 Task: Add an event with the title Second Team Stand-up, date '2024/04/26', time 9:40 AM to 11:40 AMand add a description: The employee and the supervisor will collaboratively develop an action plan outlining the steps and strategies necessary for improvement. This plan may include specific tasks, training or development opportunities, resources, and support systems to aid in the employee's growth and progress., put the event into Yellow category, logged in from the account softage.2@softage.netand send the event invitation to softage.1@softage.net and softage.3@softage.net. Set a reminder for the event 15 minutes before
Action: Mouse moved to (84, 95)
Screenshot: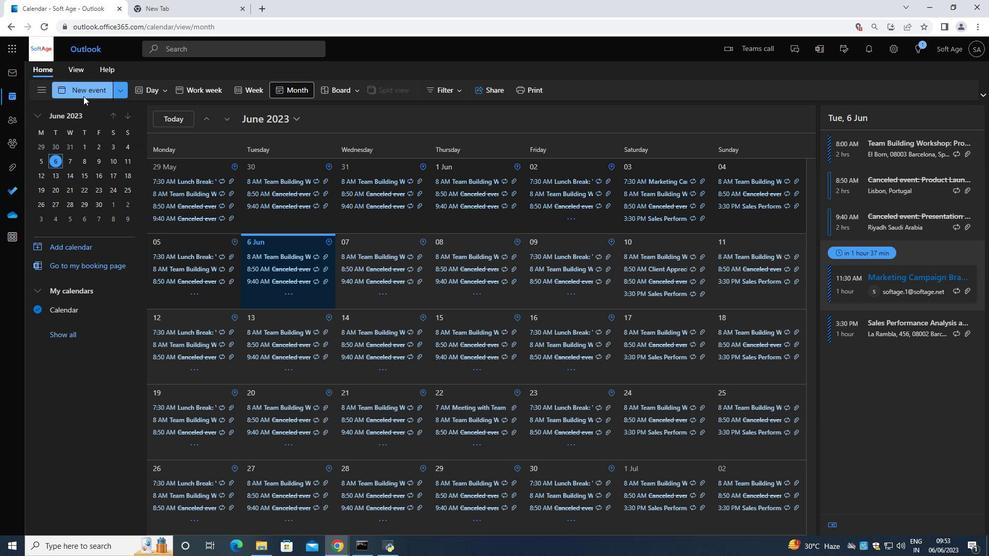 
Action: Mouse pressed left at (84, 95)
Screenshot: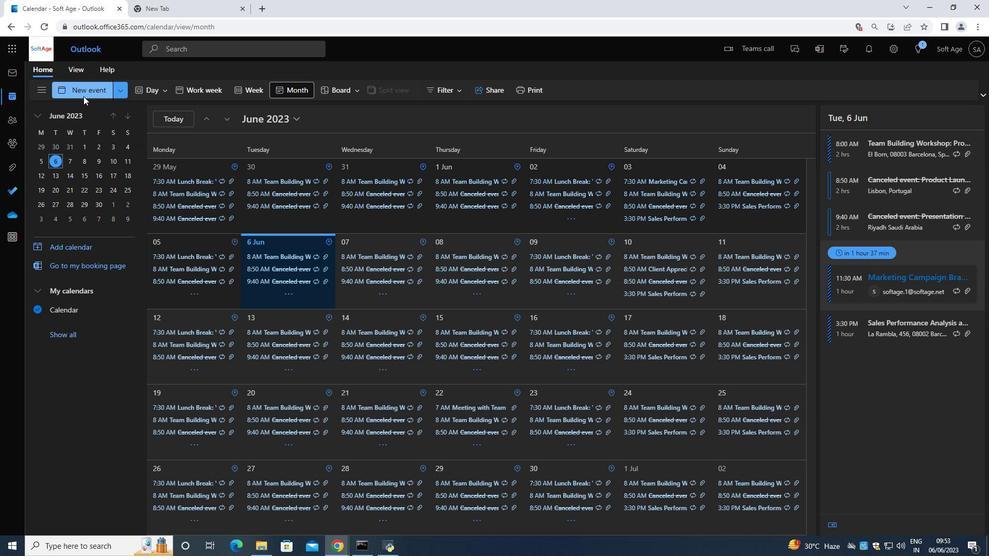 
Action: Mouse moved to (141, 71)
Screenshot: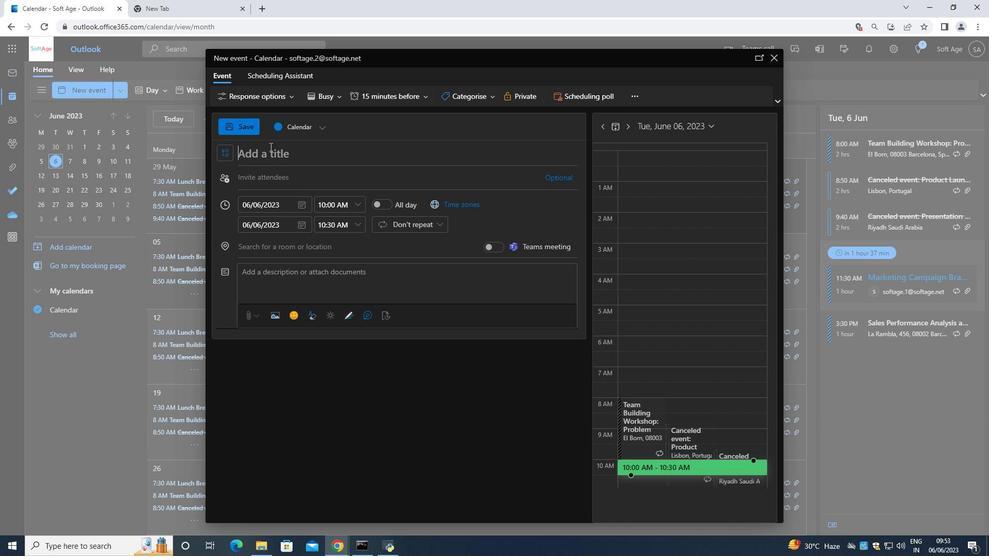 
Action: Key pressed <Key.shift>S
Screenshot: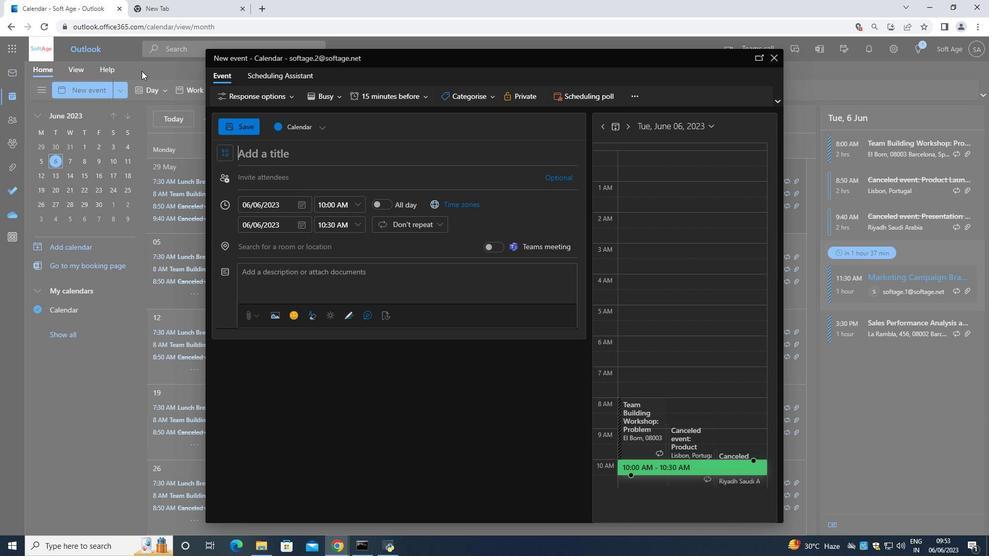 
Action: Mouse moved to (141, 71)
Screenshot: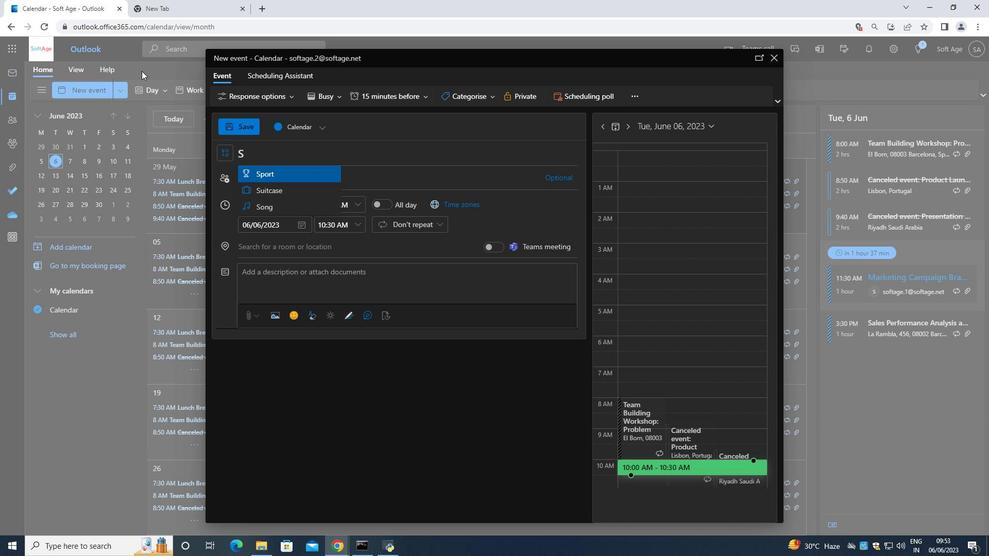 
Action: Key pressed econd<Key.space><Key.shift><Key.shift>Team<Key.space><Key.shift>Stand-up<Key.space>
Screenshot: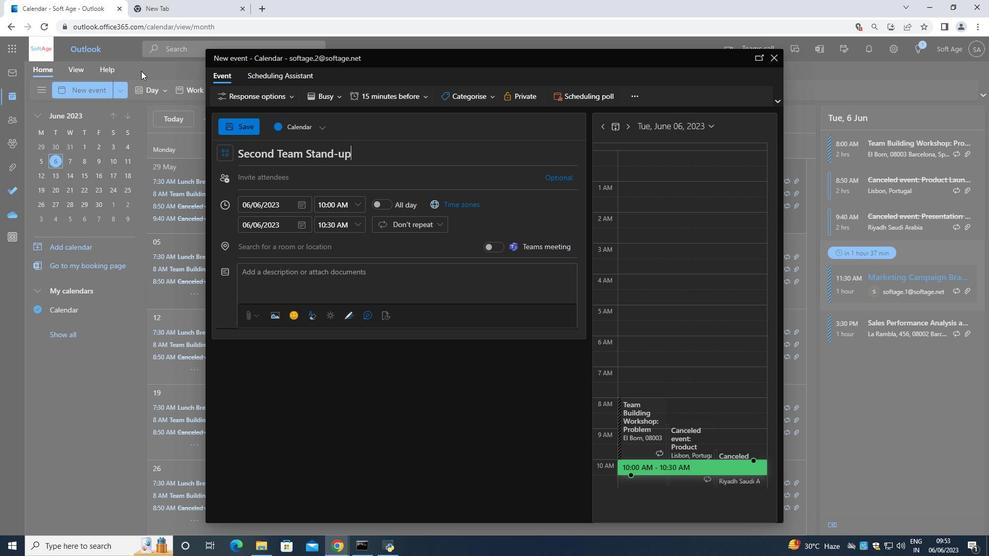
Action: Mouse moved to (296, 204)
Screenshot: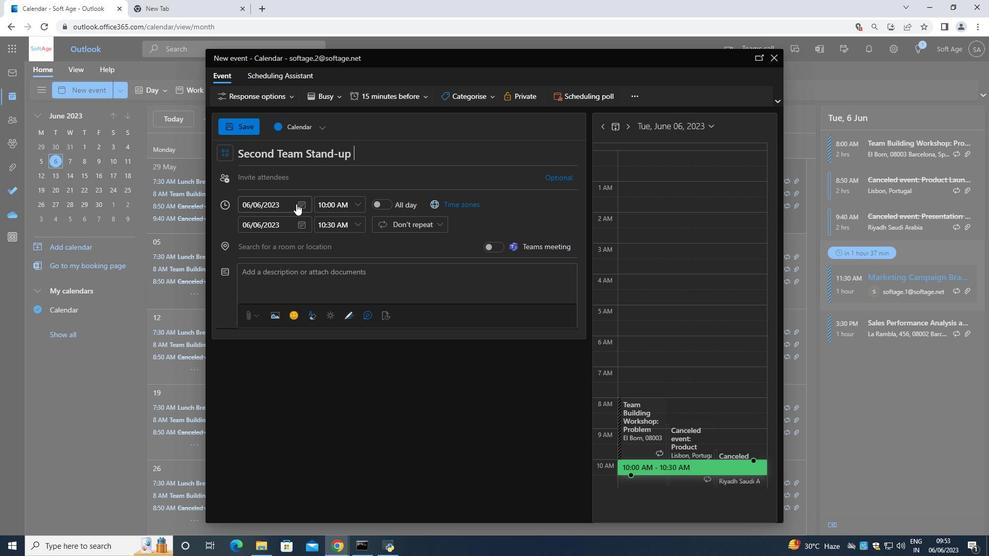 
Action: Mouse pressed left at (296, 204)
Screenshot: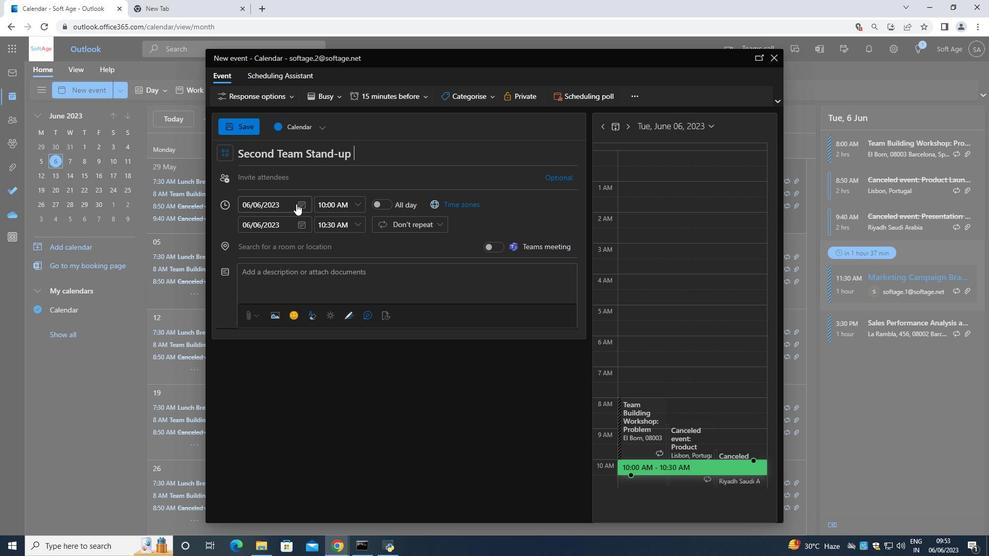 
Action: Mouse moved to (337, 222)
Screenshot: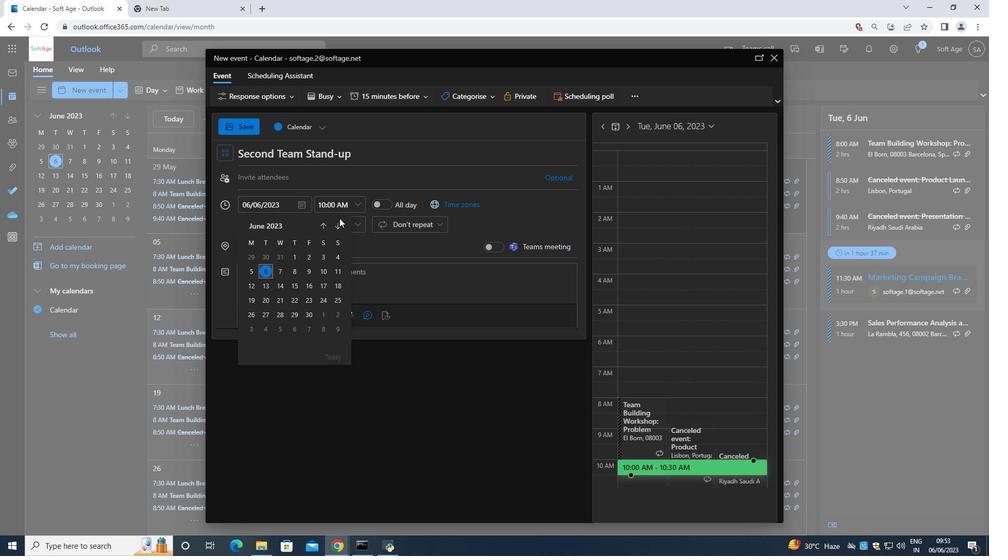 
Action: Mouse pressed left at (337, 222)
Screenshot: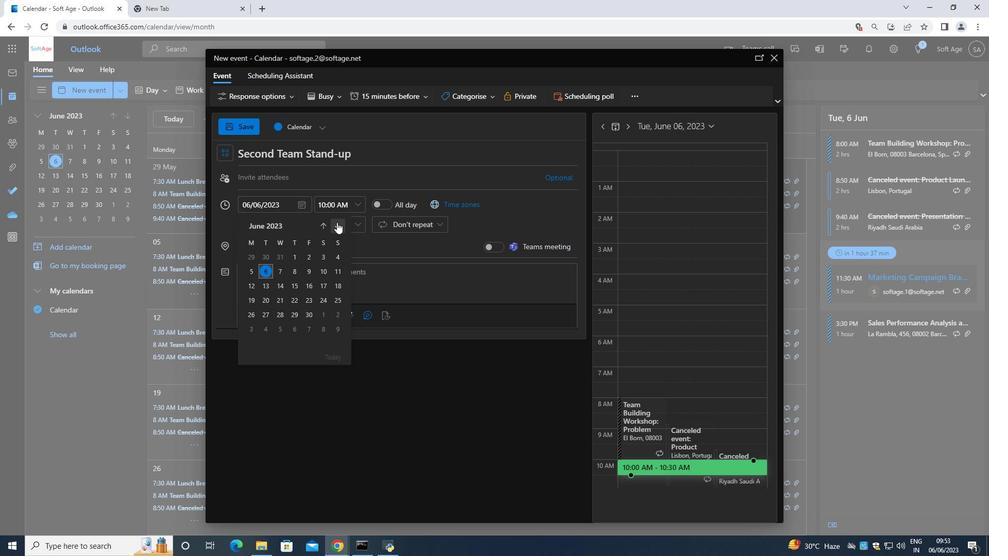 
Action: Mouse pressed left at (337, 222)
Screenshot: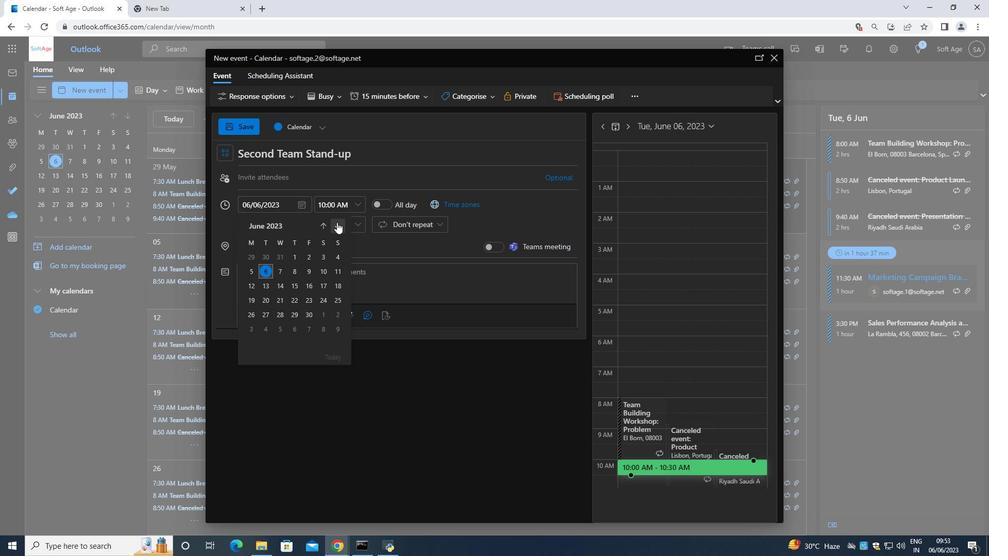 
Action: Mouse pressed left at (337, 222)
Screenshot: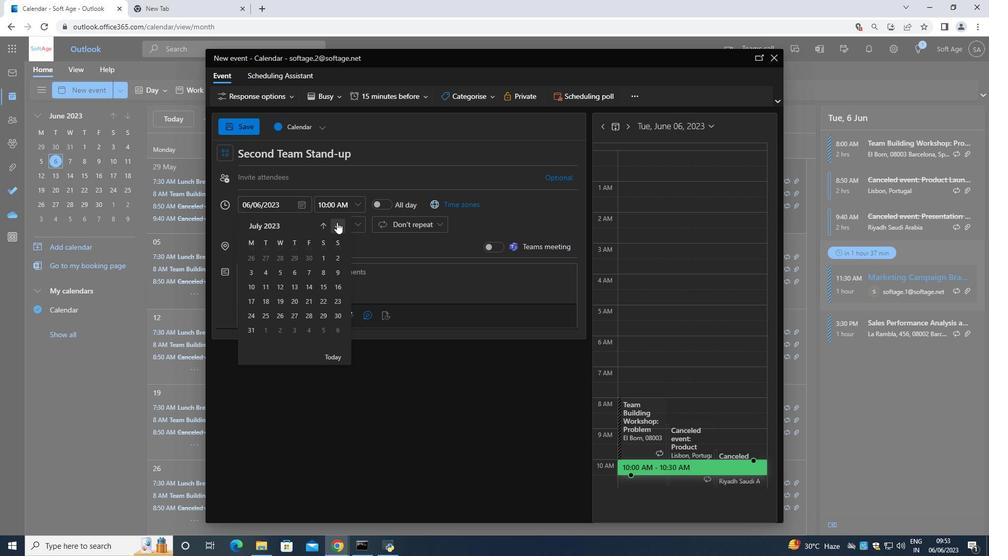 
Action: Mouse pressed left at (337, 222)
Screenshot: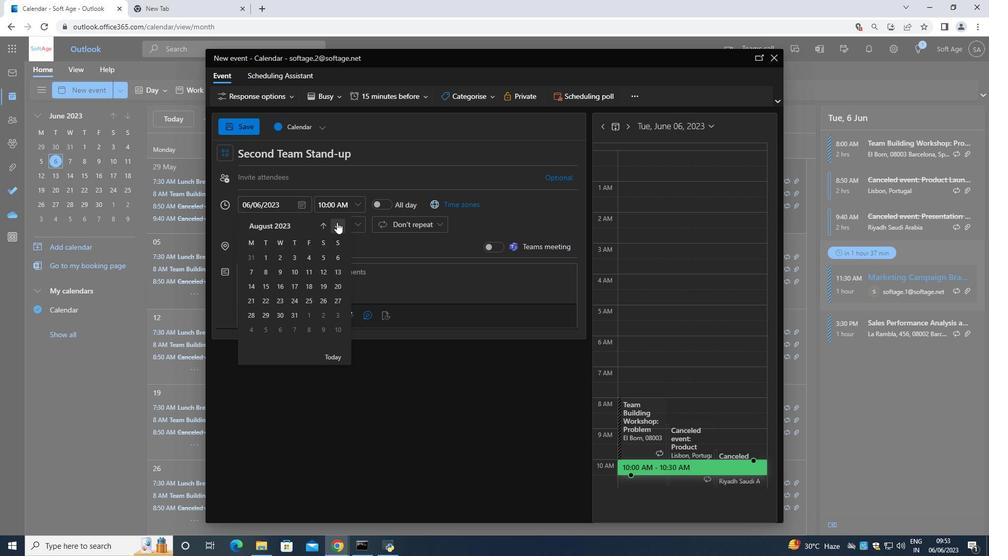 
Action: Mouse pressed left at (337, 222)
Screenshot: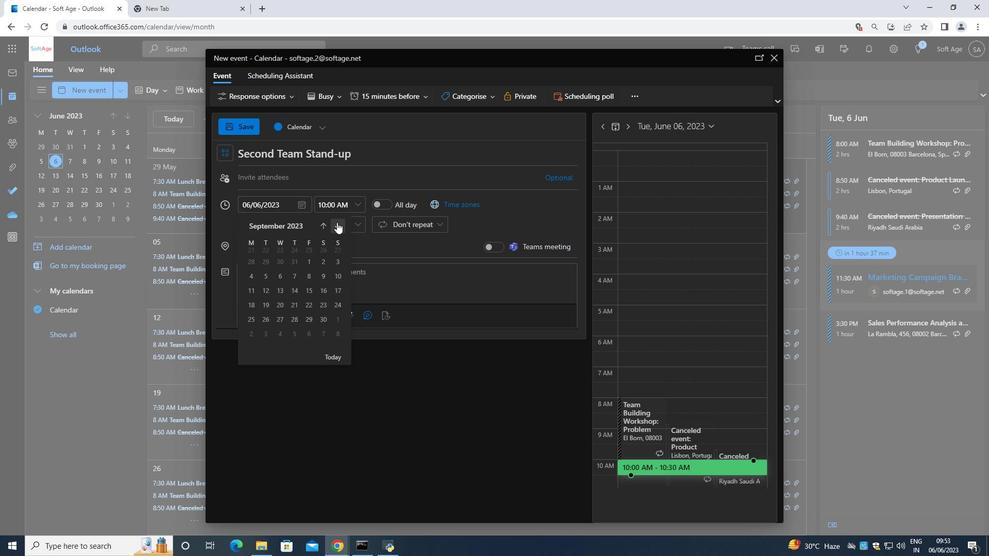 
Action: Mouse moved to (337, 222)
Screenshot: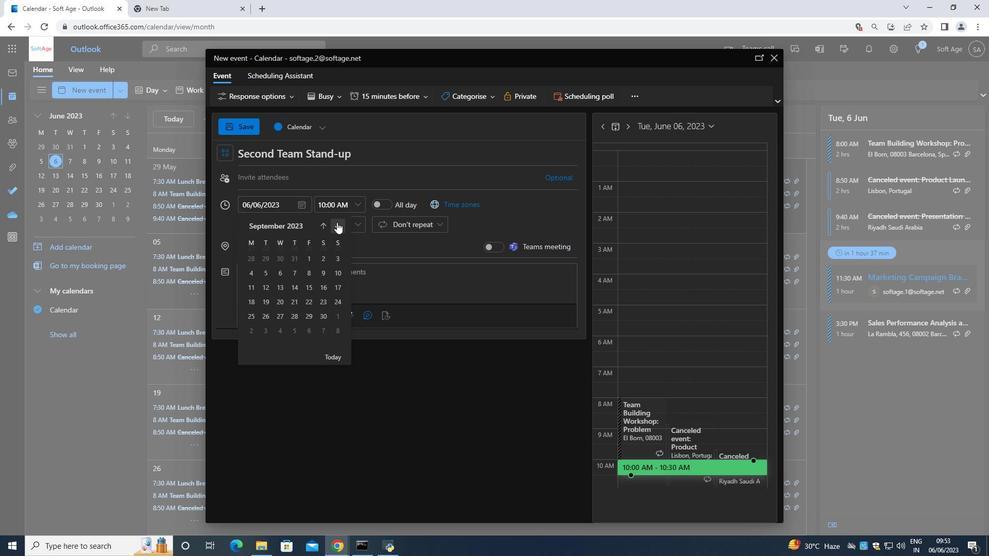 
Action: Mouse pressed left at (337, 222)
Screenshot: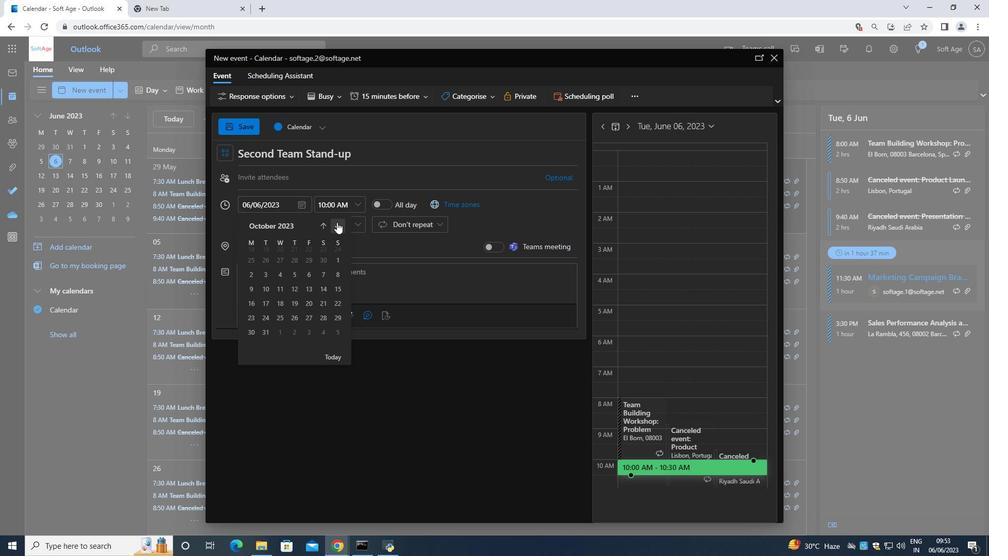 
Action: Mouse pressed left at (337, 222)
Screenshot: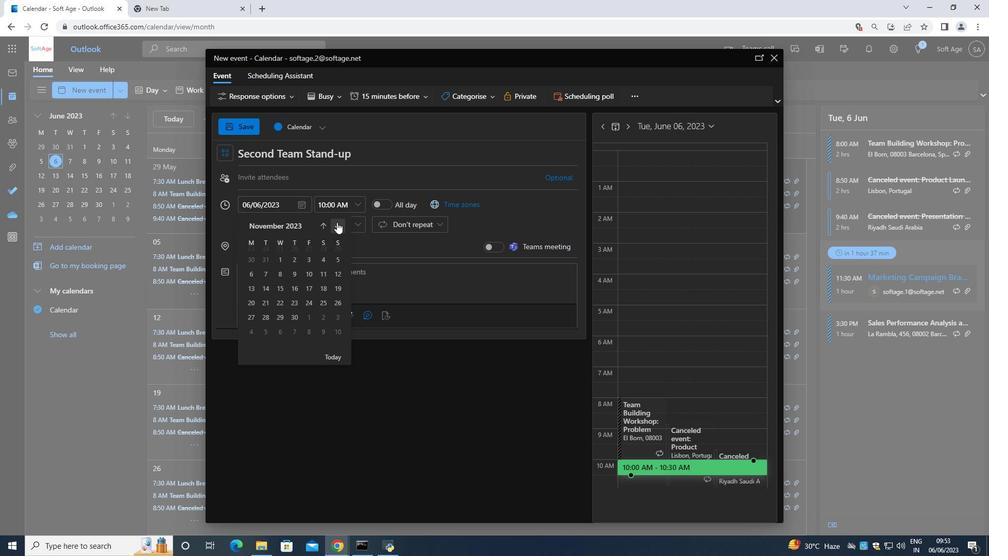 
Action: Mouse pressed left at (337, 222)
Screenshot: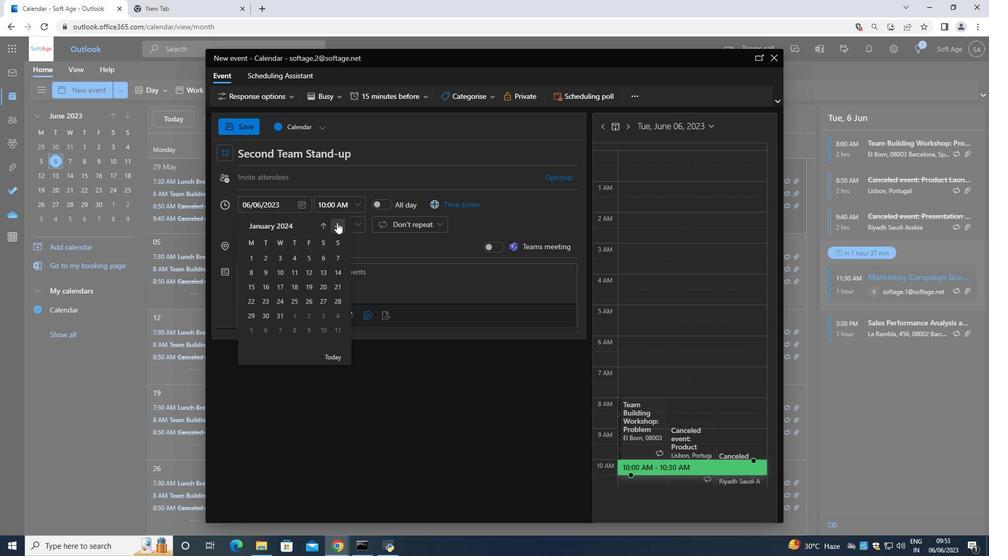 
Action: Mouse pressed left at (337, 222)
Screenshot: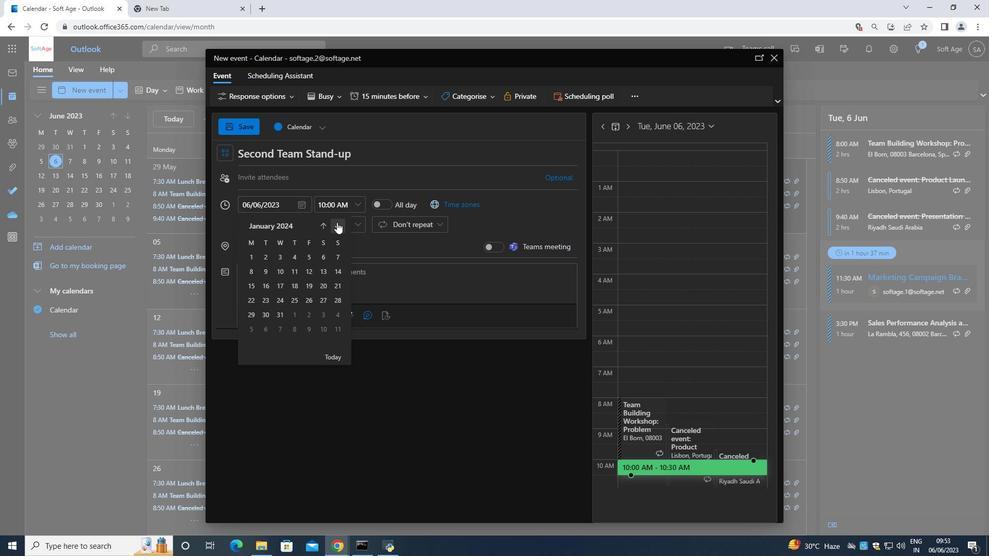 
Action: Mouse pressed left at (337, 222)
Screenshot: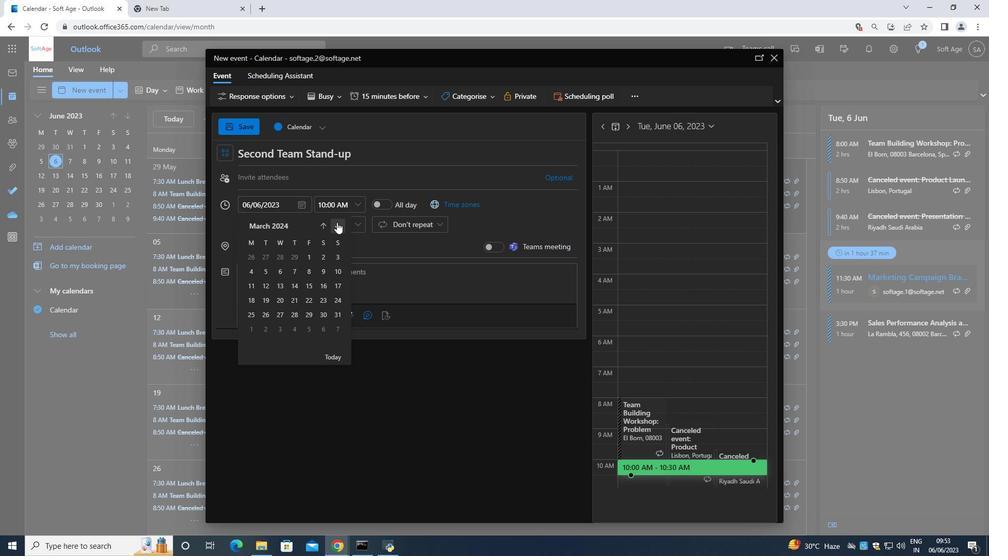 
Action: Mouse moved to (305, 297)
Screenshot: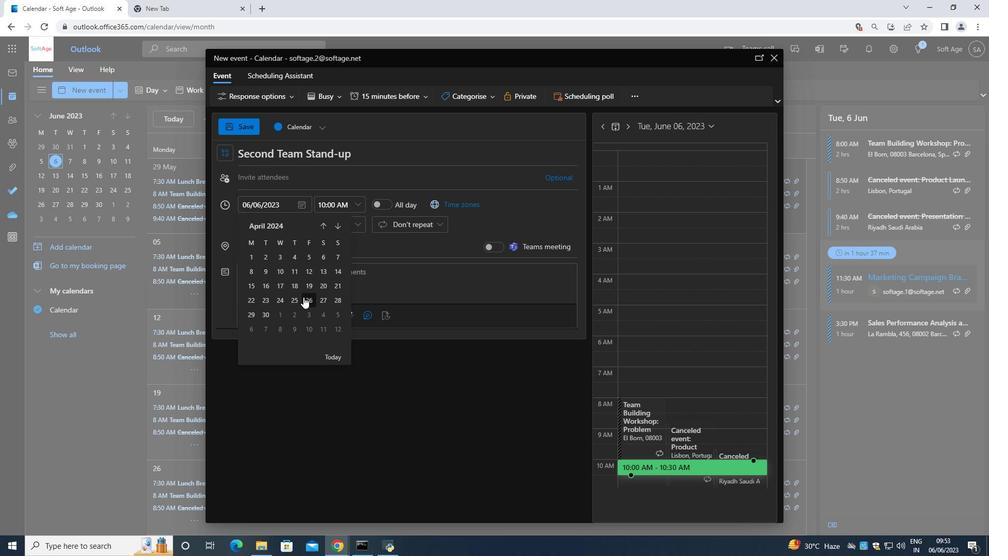 
Action: Mouse pressed left at (305, 297)
Screenshot: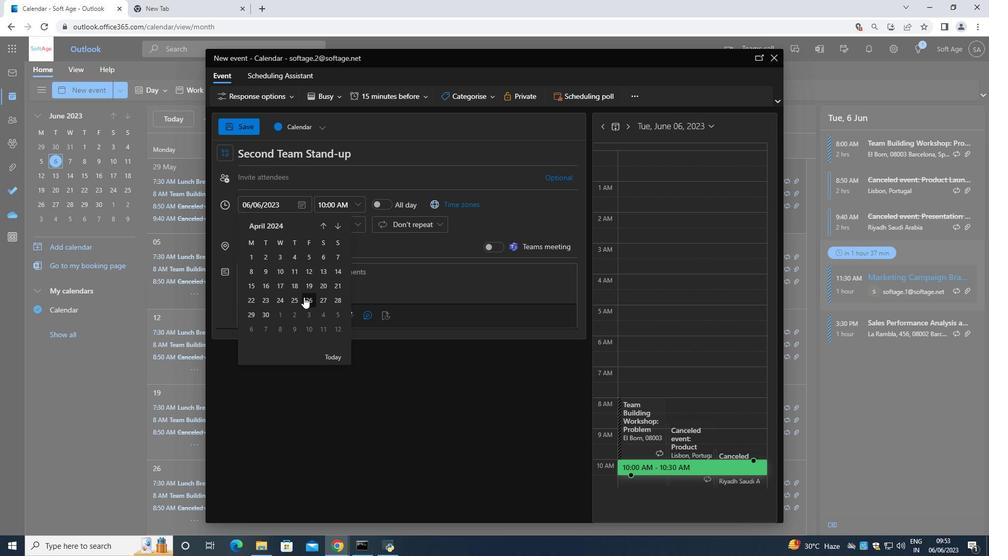 
Action: Mouse moved to (348, 205)
Screenshot: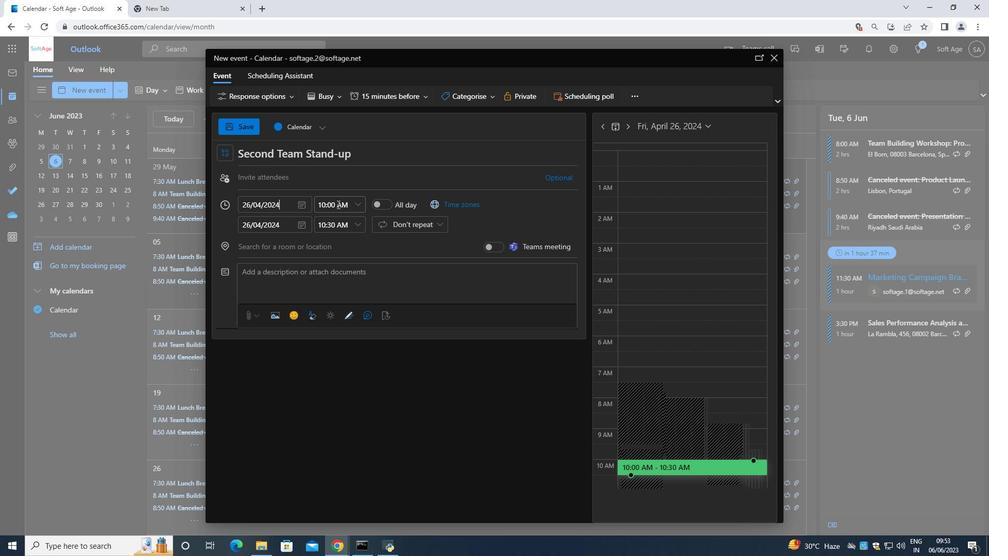 
Action: Mouse pressed left at (348, 205)
Screenshot: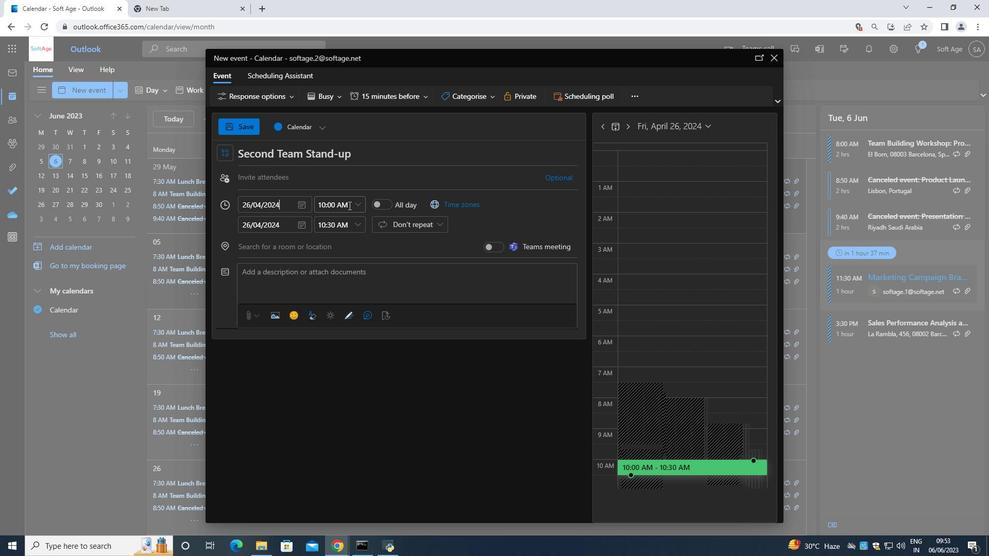 
Action: Mouse moved to (67, 17)
Screenshot: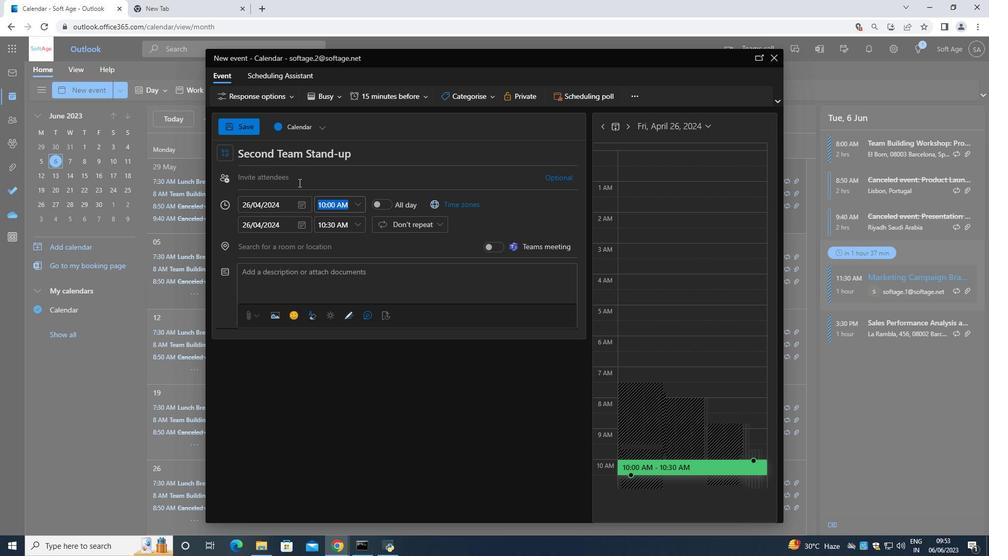
Action: Key pressed 9<Key.shift_r>:40<Key.space><Key.shift><Key.shift><Key.shift><Key.shift><Key.shift><Key.shift><Key.shift><Key.shift>AM
Screenshot: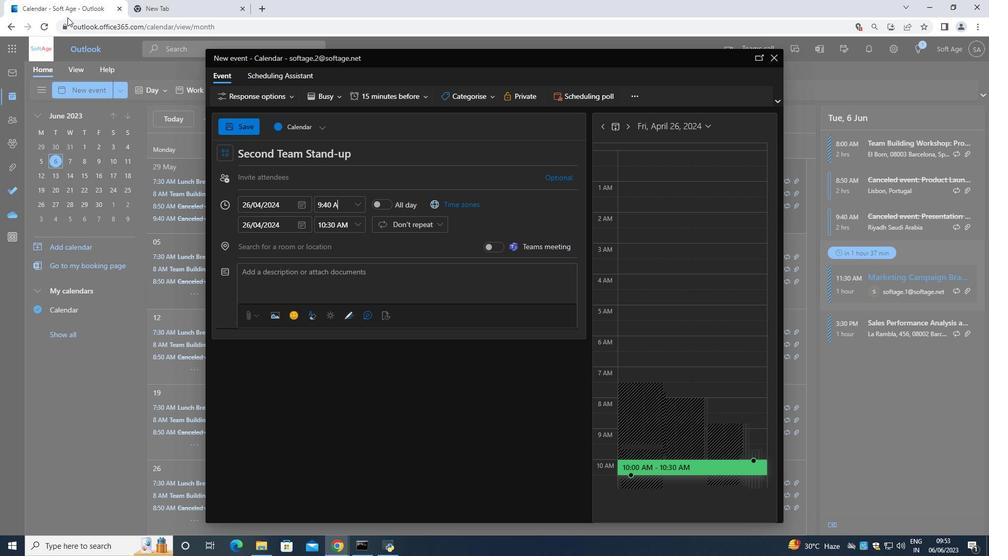 
Action: Mouse moved to (358, 222)
Screenshot: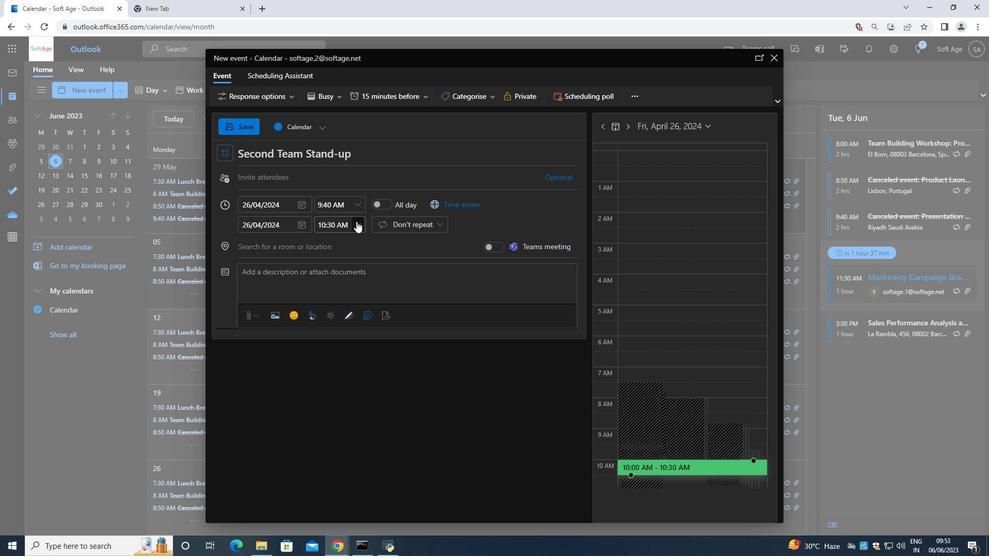 
Action: Mouse pressed left at (358, 222)
Screenshot: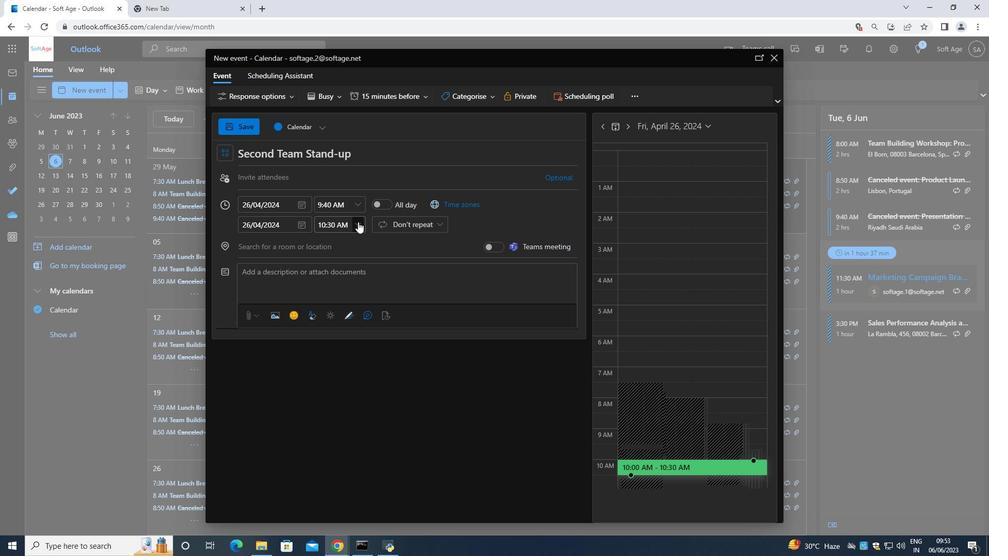 
Action: Mouse moved to (362, 293)
Screenshot: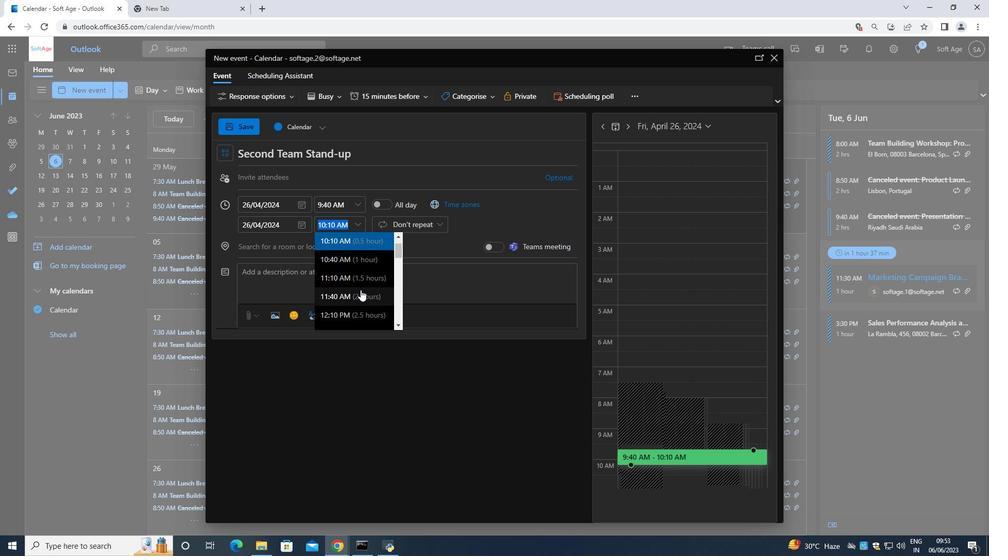 
Action: Mouse pressed left at (362, 293)
Screenshot: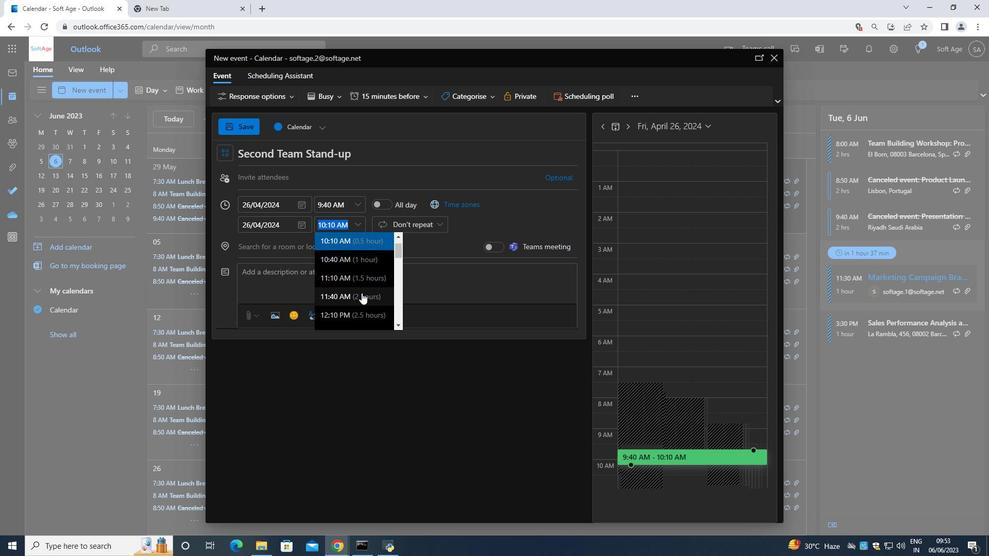 
Action: Mouse moved to (358, 290)
Screenshot: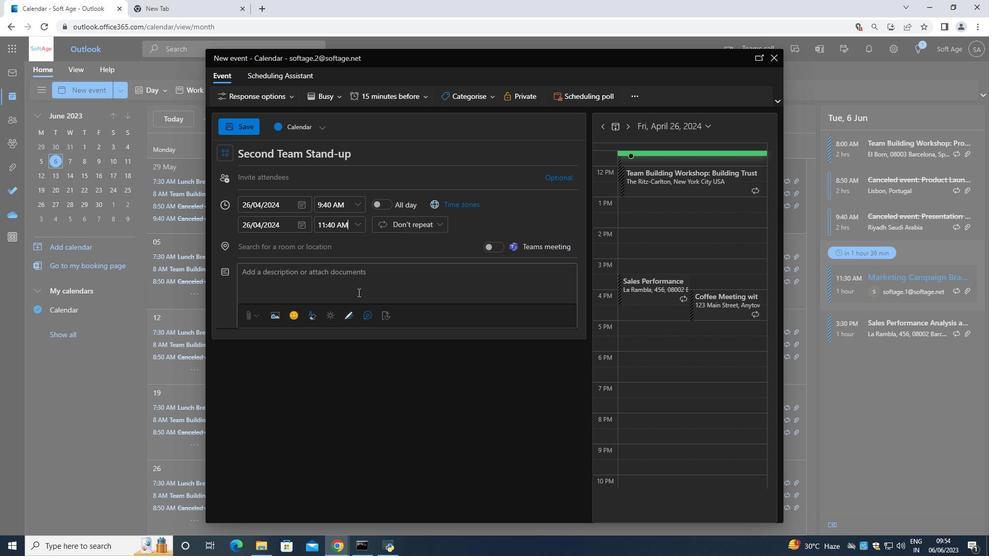 
Action: Mouse pressed left at (358, 290)
Screenshot: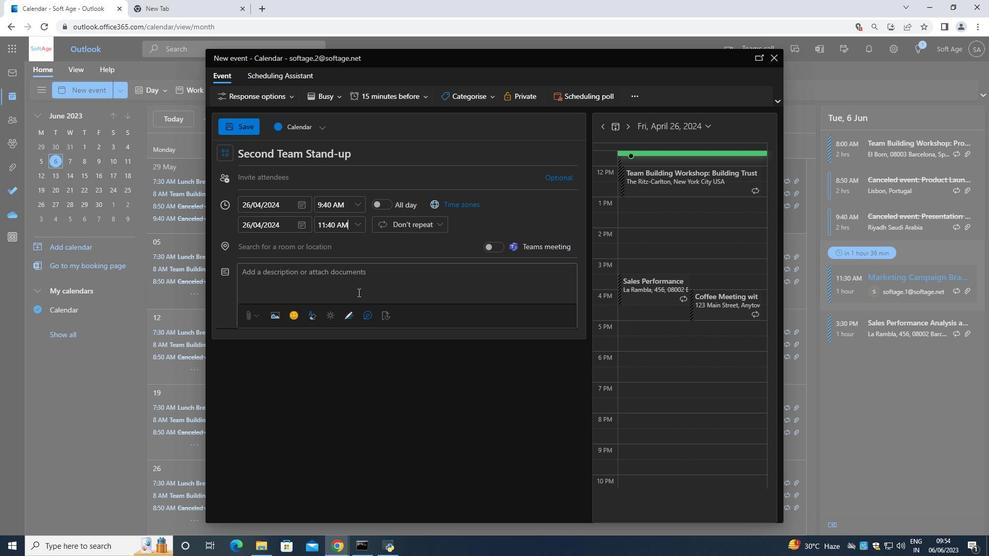 
Action: Mouse moved to (356, 286)
Screenshot: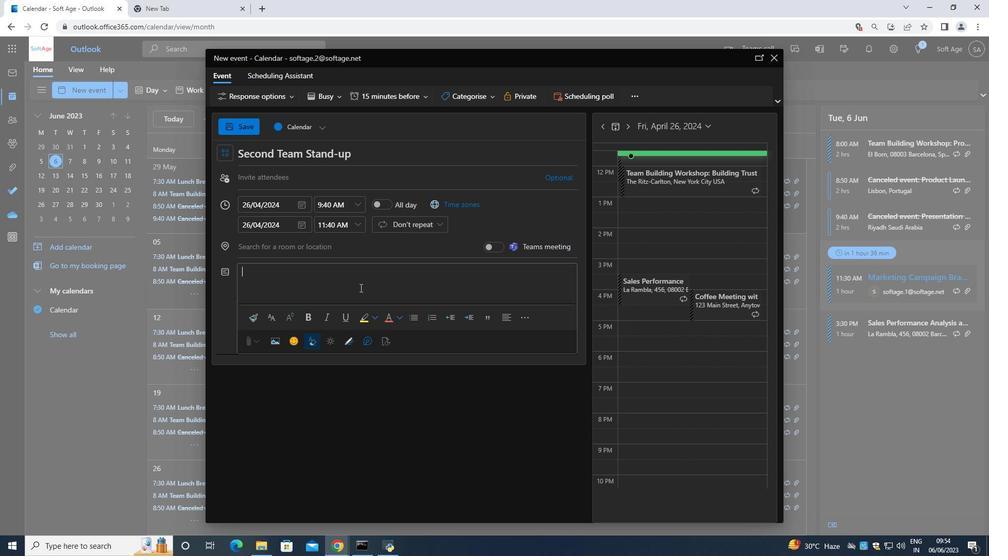 
Action: Key pressed <Key.shift>The<Key.space>employee<Key.space>and<Key.space>the<Key.space>supervisor<Key.space>will<Key.space>collaboratively<Key.space>develop<Key.space>an<Key.space>act<Key.backspace>tion<Key.space>plan<Key.space>outkining<Key.space><Key.left><Key.left><Key.left><Key.left><Key.left><Key.left><Key.left><Key.right><Key.backspace>l<Key.right><Key.right><Key.right><Key.right><Key.right><Key.right><Key.right><Key.right><Key.right><Key.right>the<Key.space>ster<Key.backspace>ps<Key.insert><Key.space>and<Key.space>strategies<Key.space>necessary<Key.space>for<Key.space>improement/<Key.backspace>.<Key.space><Key.shift>Tho<Key.backspace>is<Key.space>pklan<Key.space><Key.backspace><Key.backspace><Key.backspace><Key.backspace><Key.backspace>lan<Key.space>mau<Key.backspace>y<Key.space>include<Key.space>specific<Key.space>tasks<Key.space>,<Key.space>traing<Key.space>or<Key.space><Key.backspace><Key.backspace><Key.backspace><Key.backspace><Key.backspace><Key.backspace><Key.backspace><Key.backspace><Key.backspace><Key.backspace><Key.backspace><Key.space>training<Key.space>or<Key.space>su<Key.backspace>ystems<Key.space>y<Key.backspace>to<Key.space>aid<Key.space>in<Key.space>the<Key.space>employee<Key.space><Key.backspace>'s<Key.space>growth<Key.space>and<Key.space>progress.<Key.space>
Screenshot: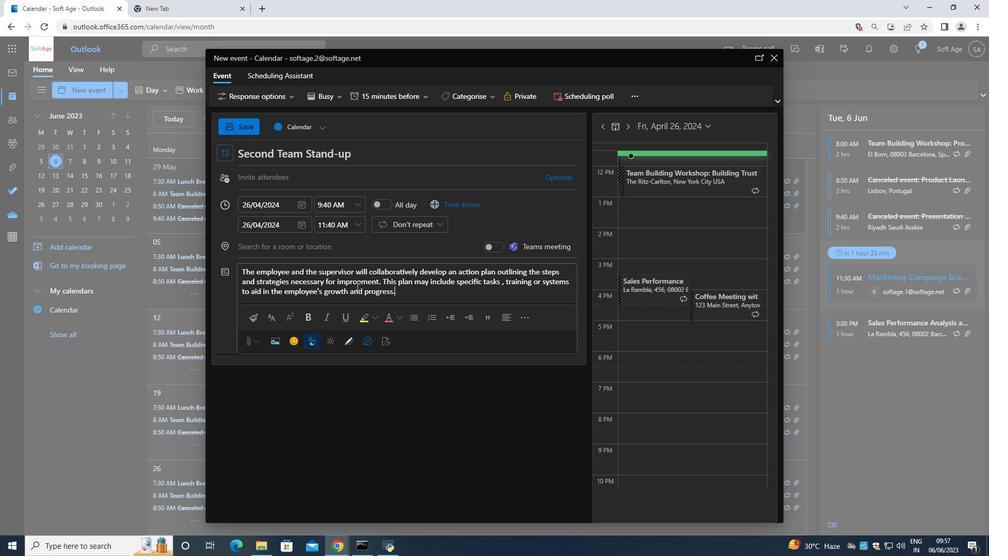 
Action: Mouse moved to (474, 95)
Screenshot: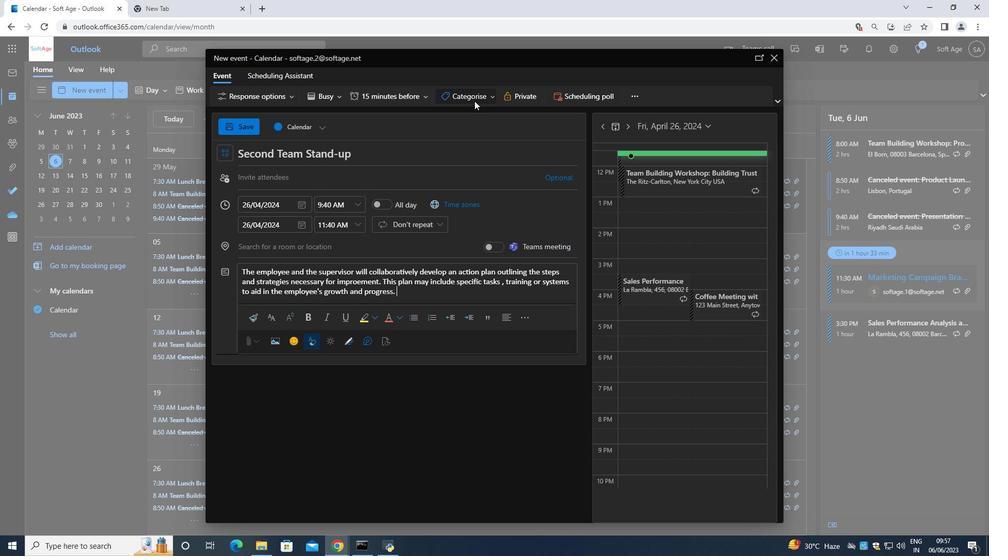 
Action: Mouse pressed left at (474, 95)
Screenshot: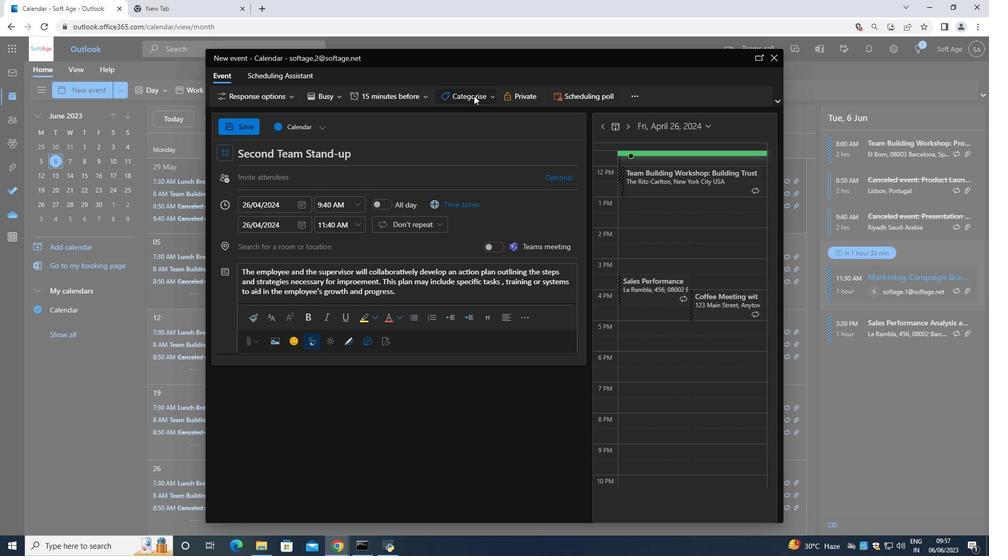 
Action: Mouse moved to (474, 193)
Screenshot: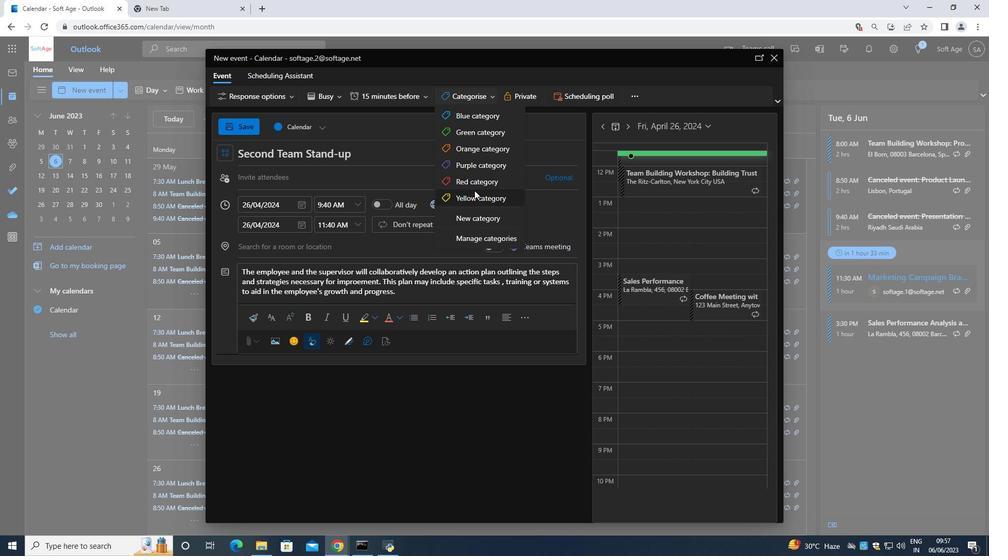 
Action: Mouse pressed left at (474, 193)
Screenshot: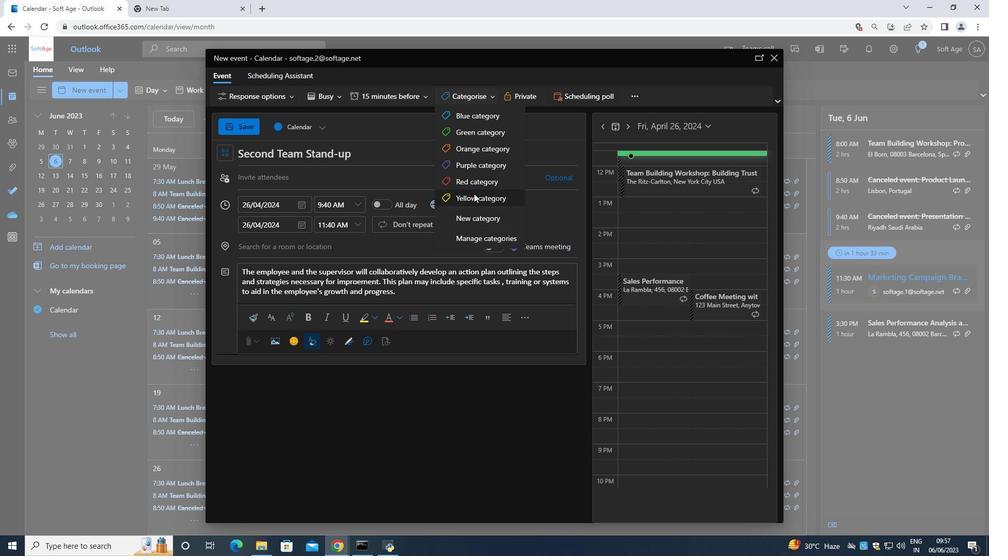 
Action: Mouse moved to (355, 172)
Screenshot: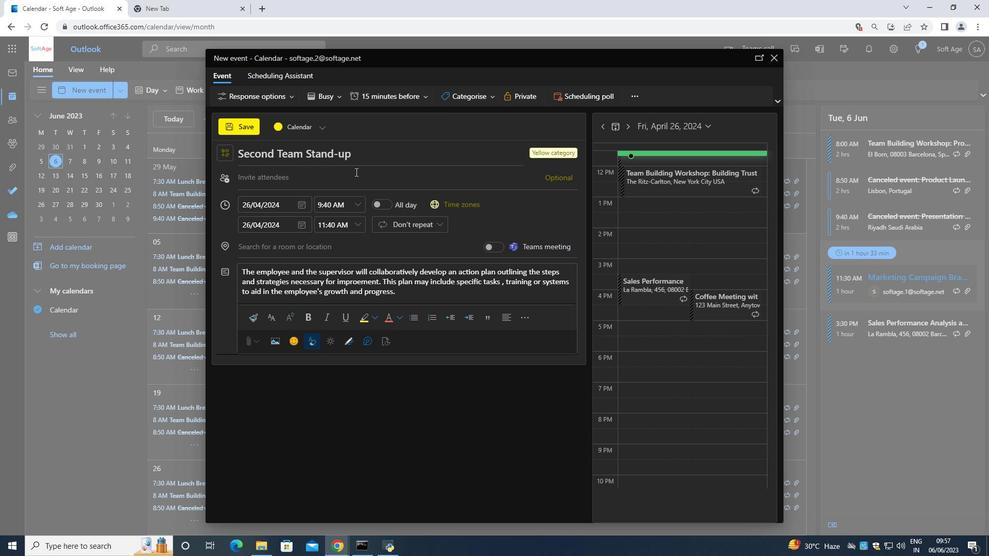 
Action: Mouse pressed left at (355, 172)
Screenshot: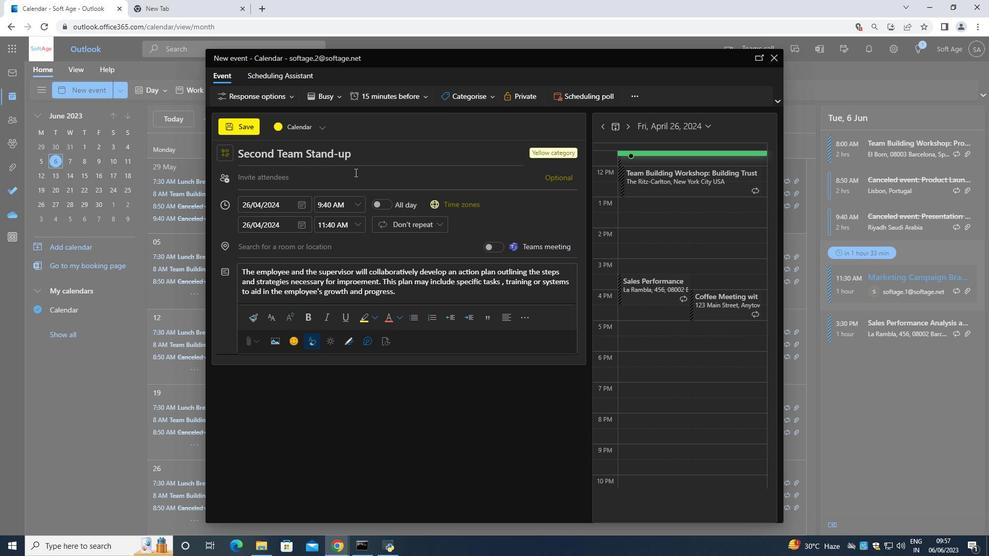 
Action: Mouse moved to (355, 173)
Screenshot: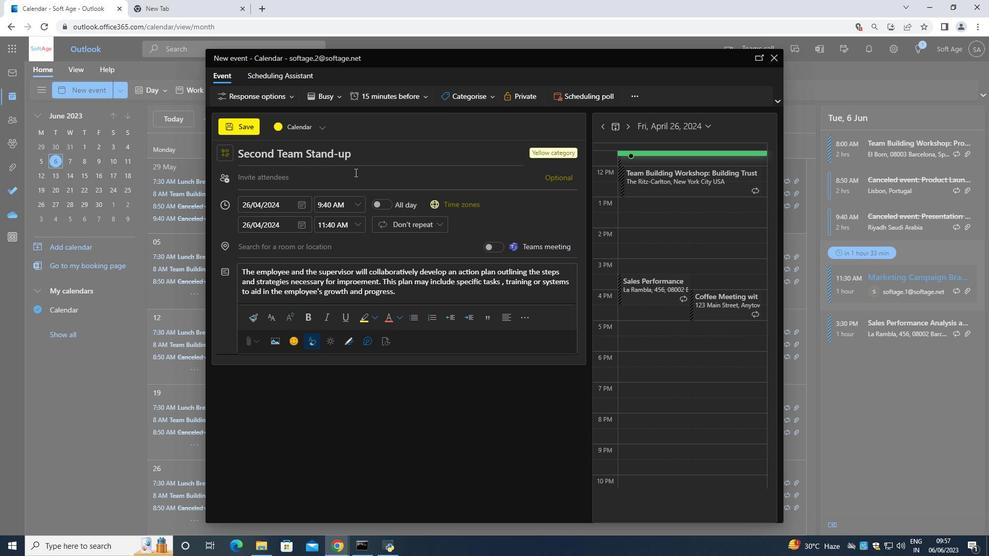 
Action: Key pressed <Key.shift>Softage.1<Key.shift>@softage
Screenshot: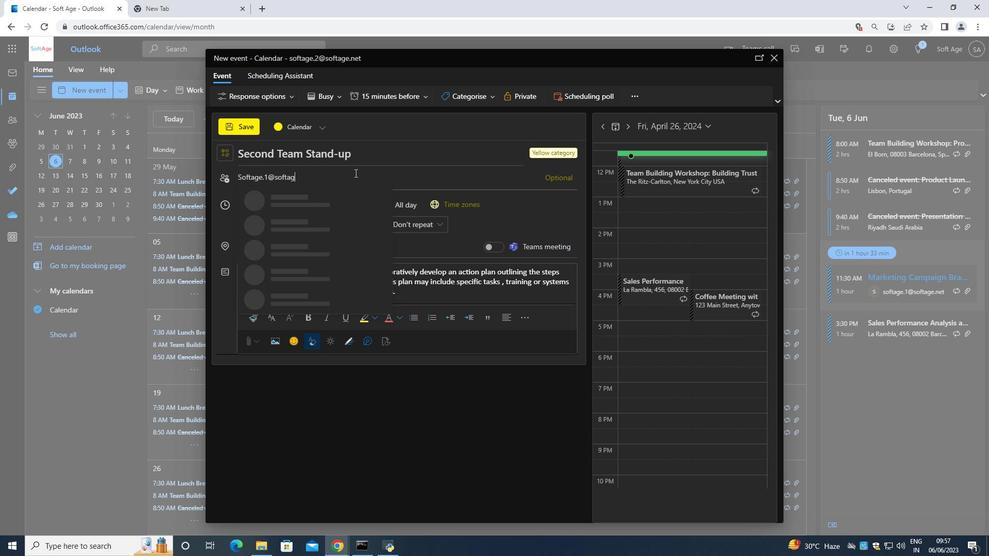 
Action: Mouse moved to (334, 210)
Screenshot: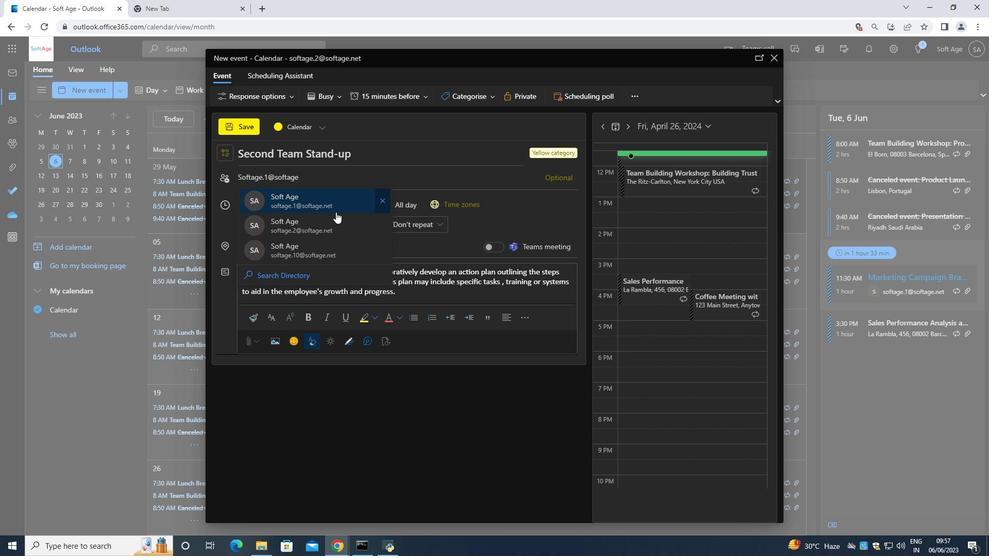 
Action: Mouse pressed left at (334, 210)
Screenshot: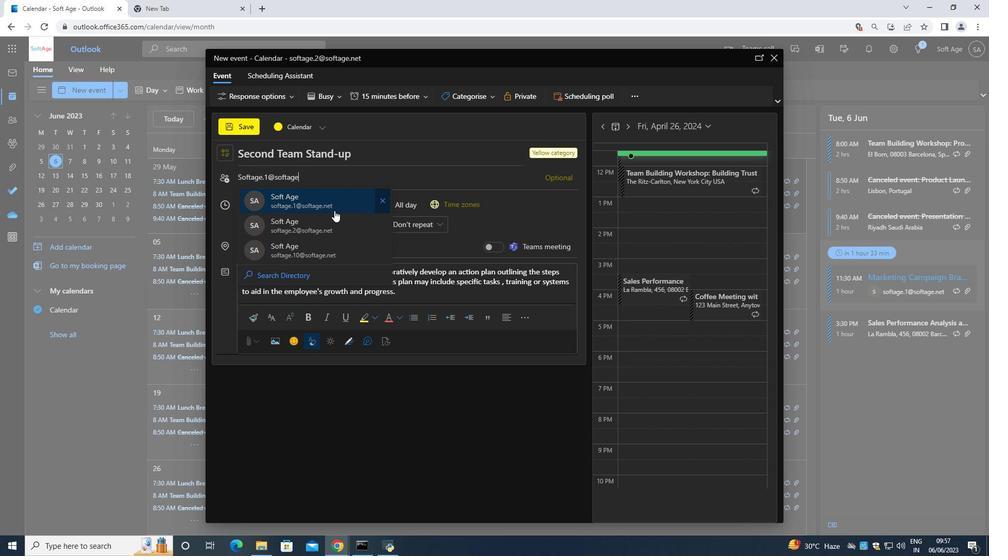 
Action: Mouse moved to (334, 208)
Screenshot: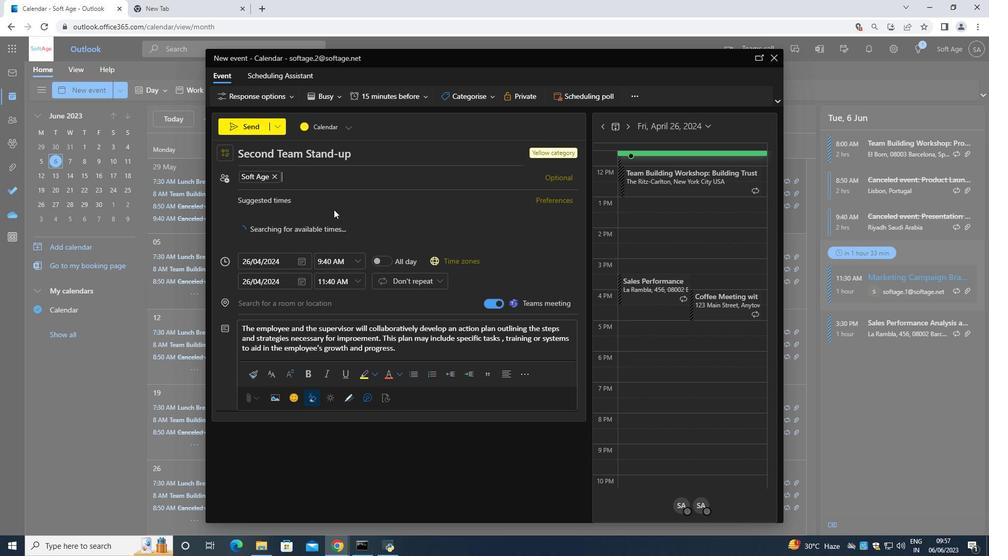 
Action: Key pressed <Key.shift>Softage.3<Key.shift>@
Screenshot: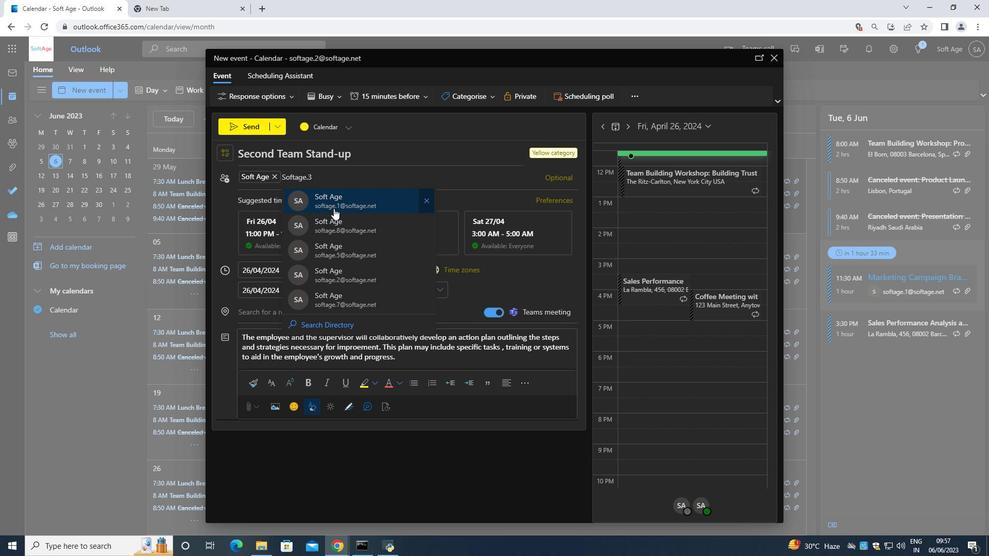 
Action: Mouse moved to (332, 207)
Screenshot: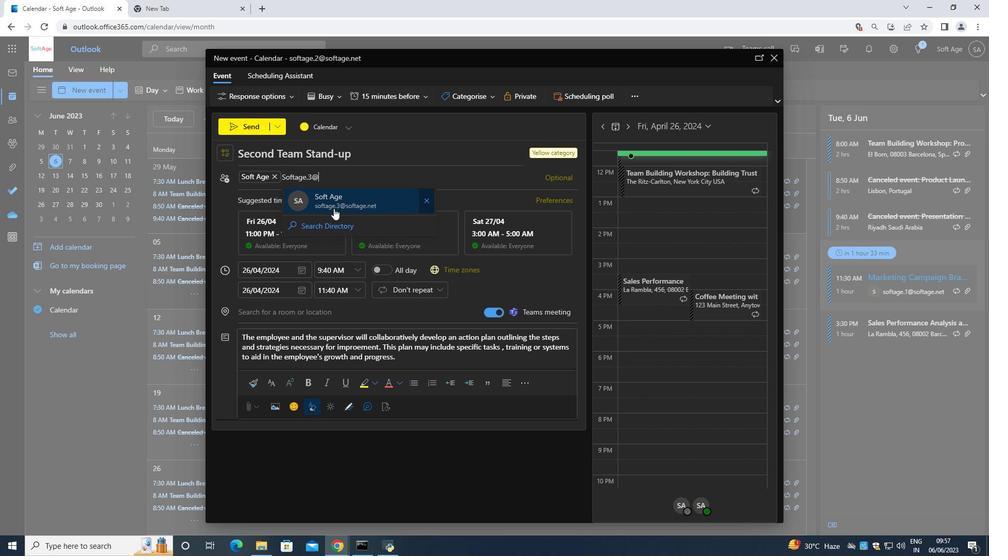 
Action: Mouse pressed left at (332, 207)
Screenshot: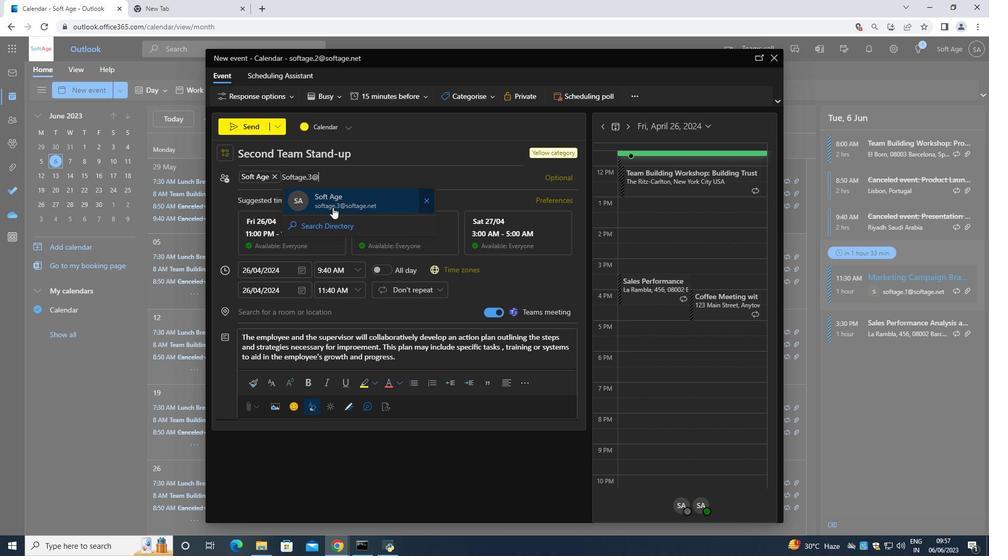 
Action: Mouse moved to (396, 94)
Screenshot: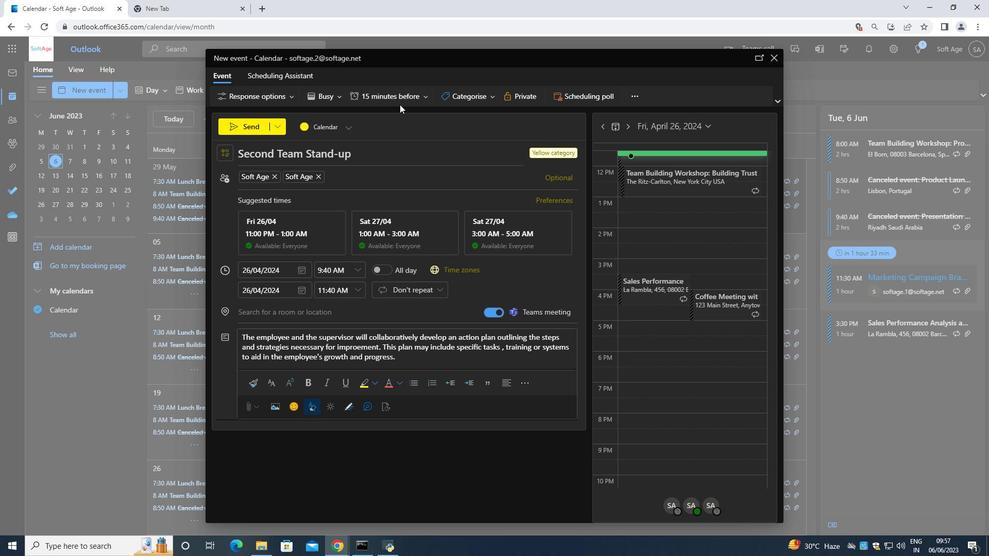 
Action: Mouse pressed left at (396, 94)
Screenshot: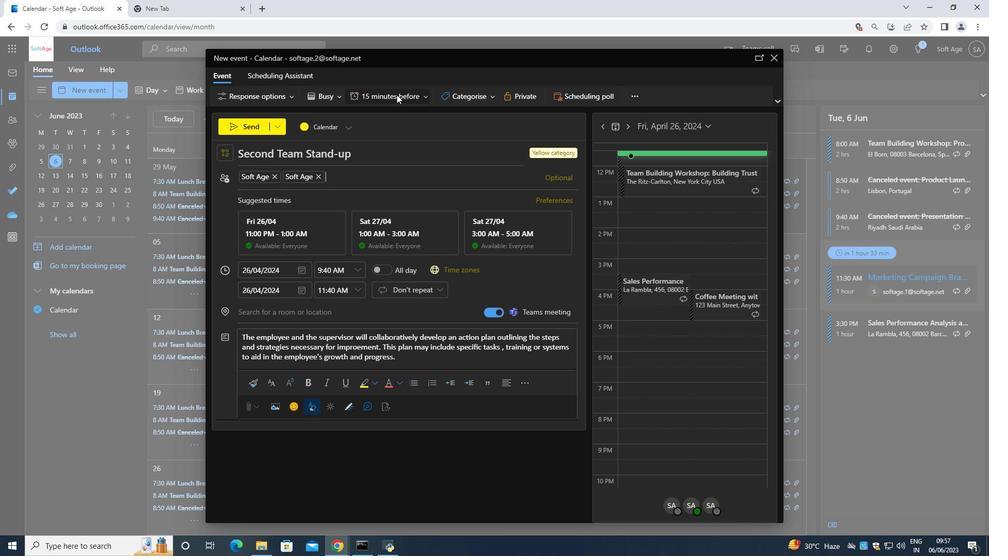 
Action: Mouse moved to (390, 173)
Screenshot: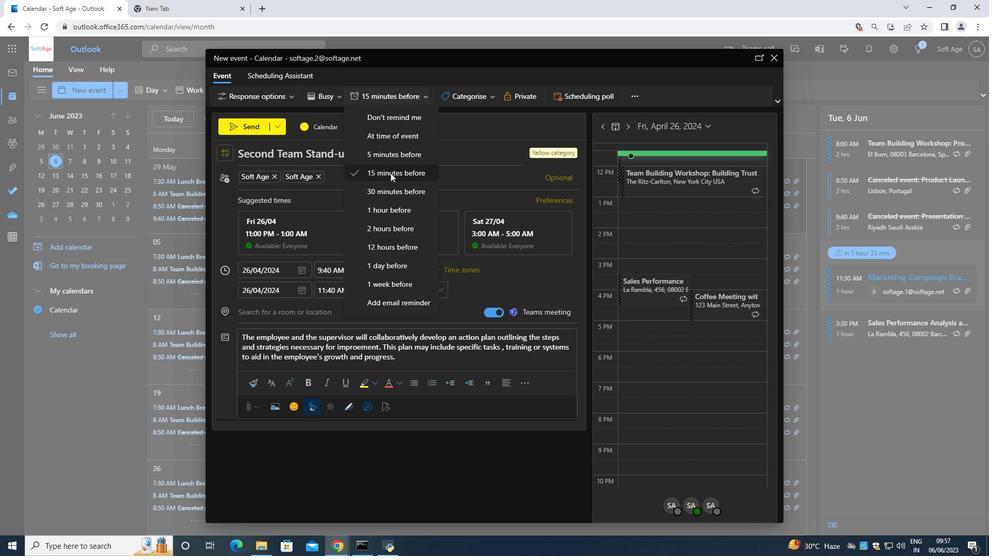 
Action: Mouse pressed left at (390, 173)
Screenshot: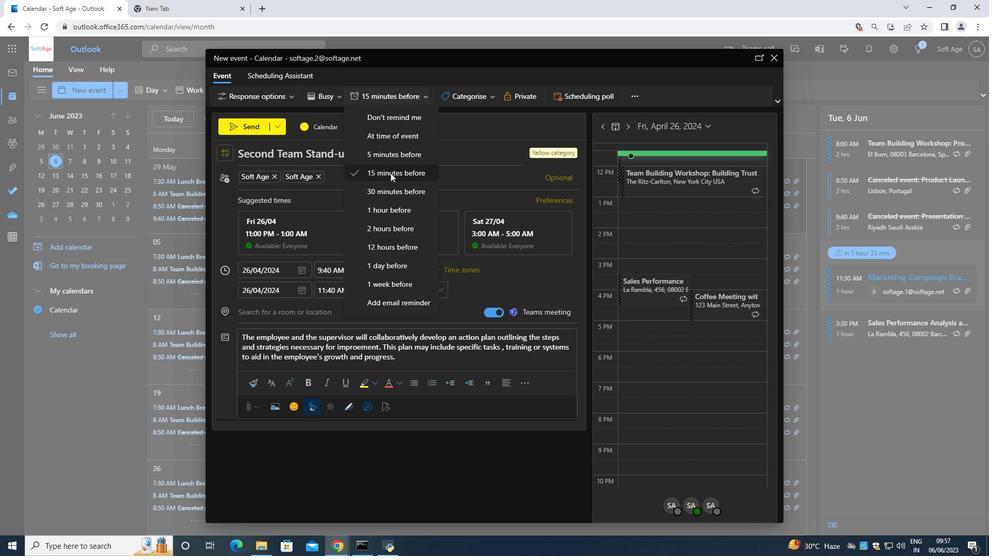 
Action: Mouse moved to (258, 128)
Screenshot: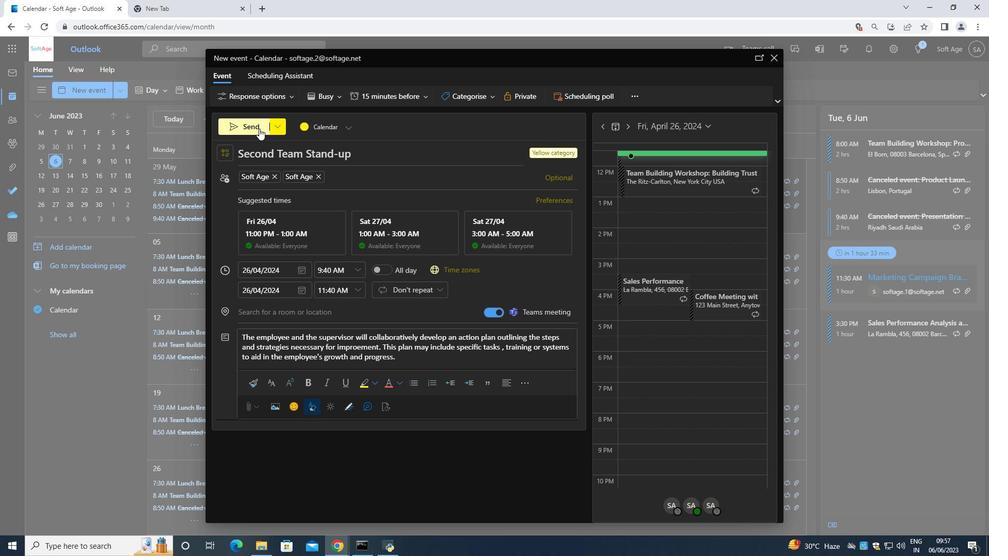 
Action: Mouse pressed left at (258, 128)
Screenshot: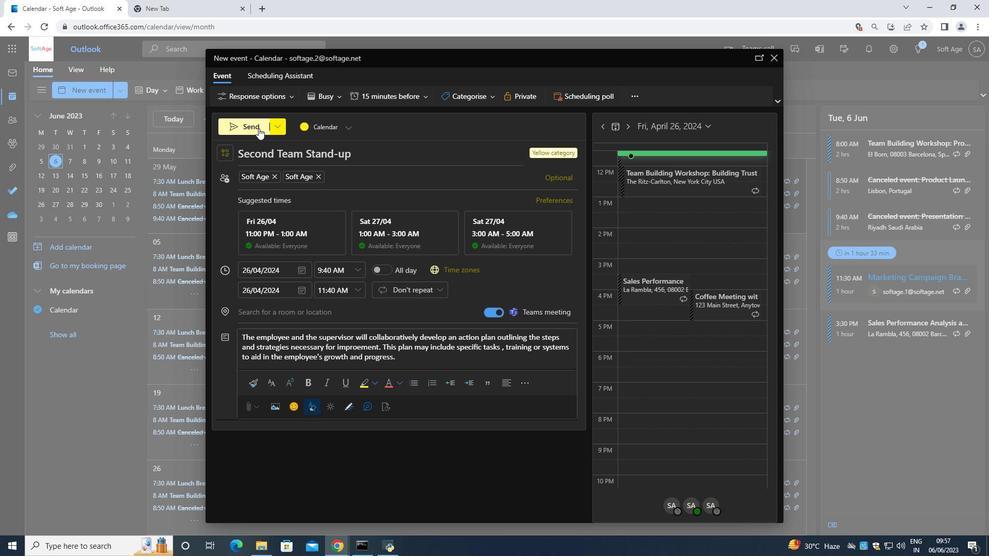 
